 Task: Change the margins to default.
Action: Mouse moved to (47, 73)
Screenshot: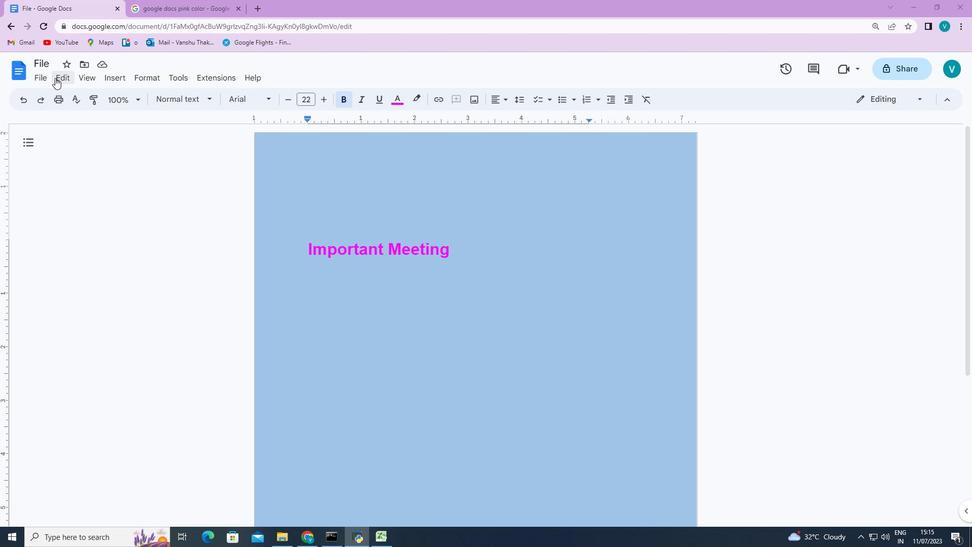 
Action: Mouse pressed left at (47, 73)
Screenshot: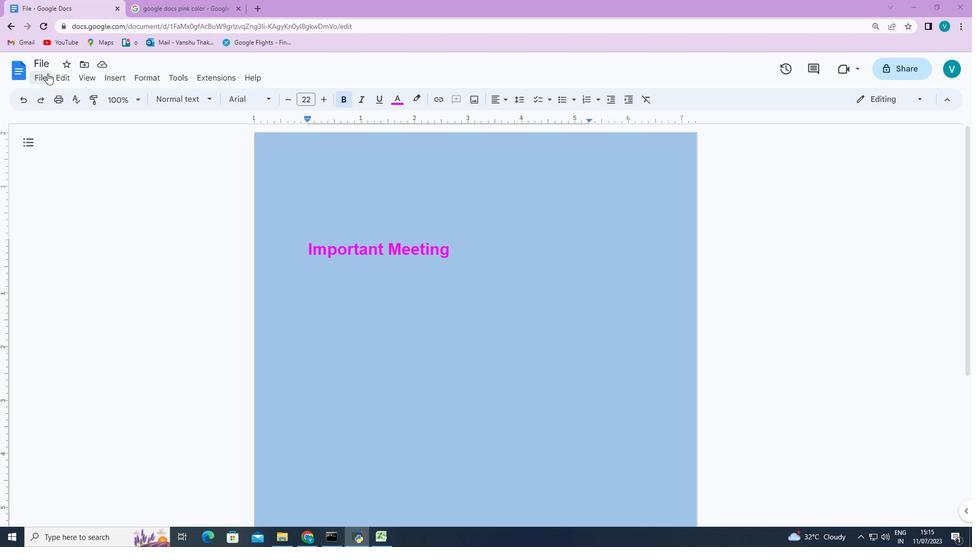 
Action: Mouse moved to (85, 398)
Screenshot: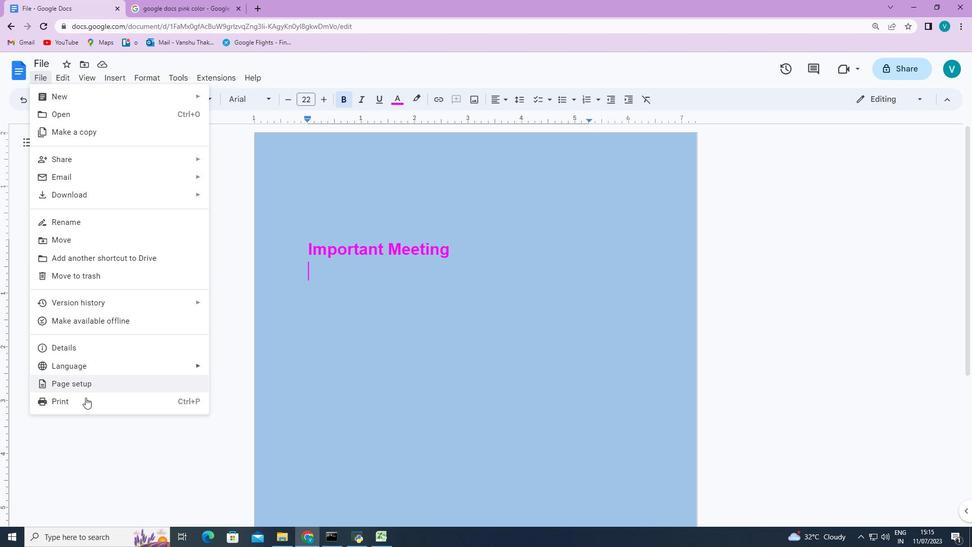 
Action: Mouse pressed left at (85, 398)
Screenshot: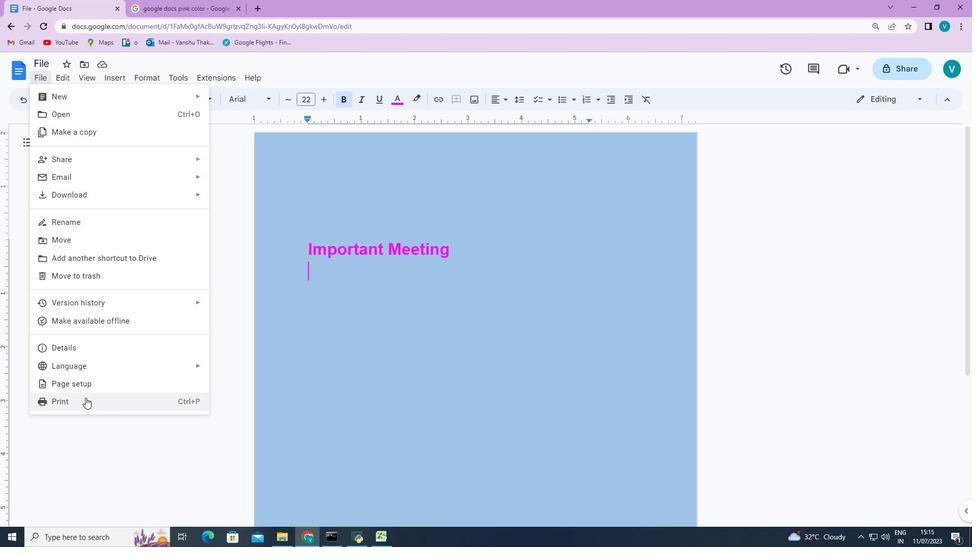 
Action: Mouse moved to (757, 163)
Screenshot: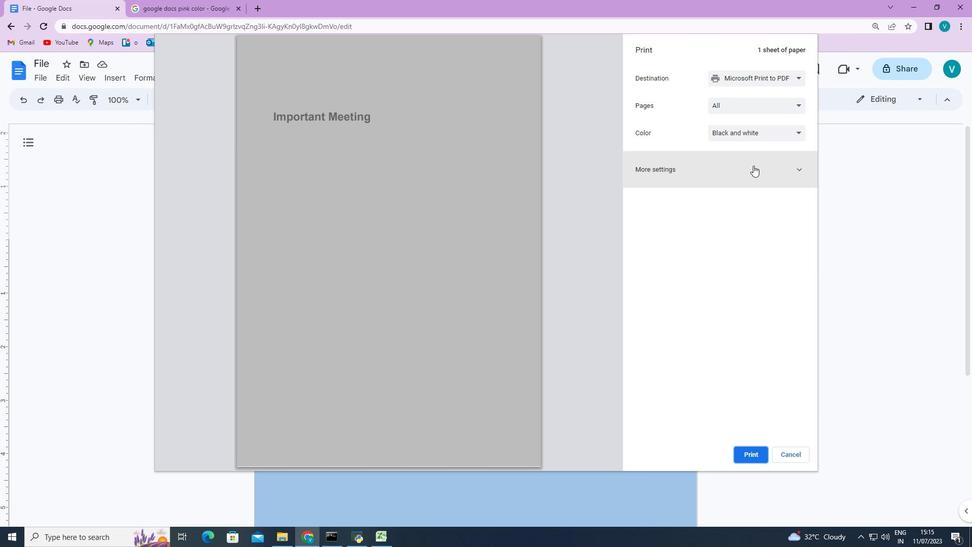 
Action: Mouse pressed left at (757, 163)
Screenshot: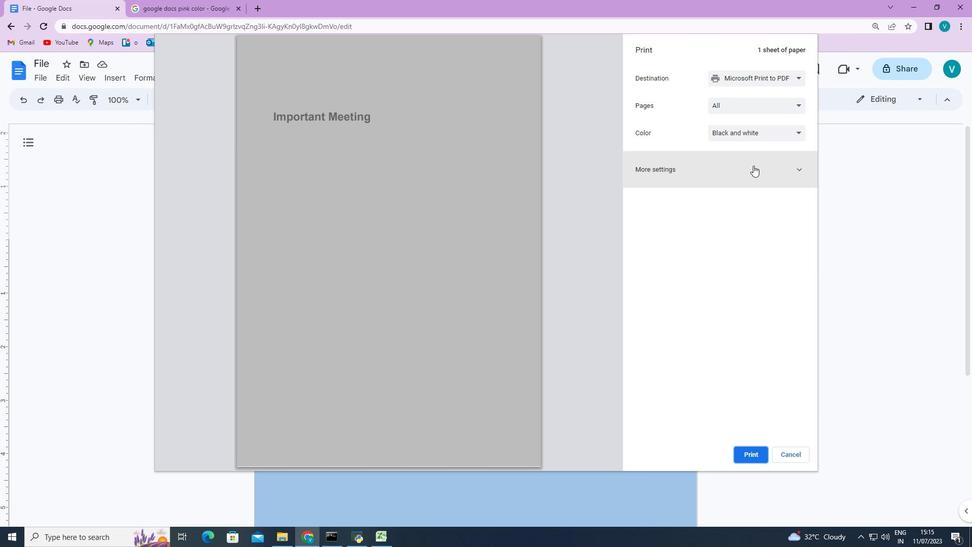 
Action: Mouse moved to (791, 259)
Screenshot: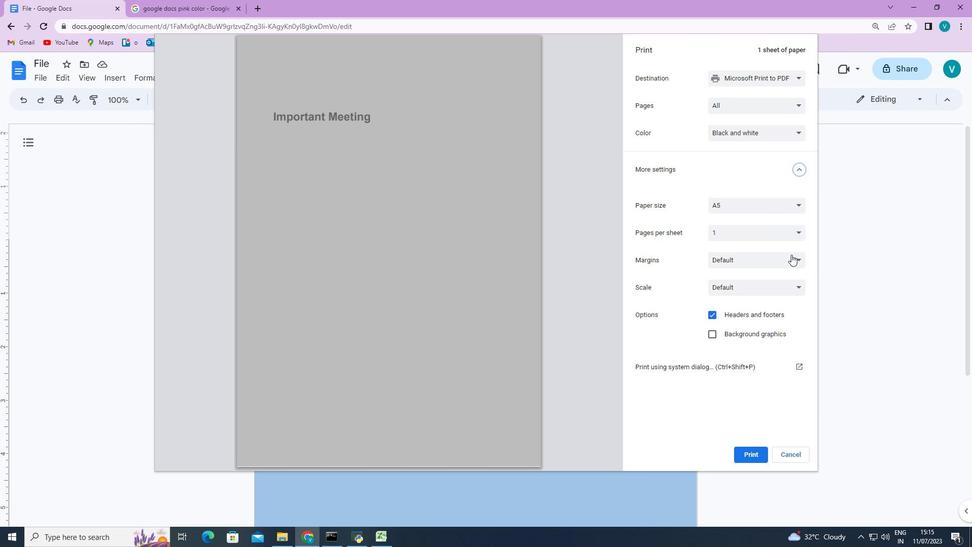 
Action: Mouse pressed left at (791, 259)
Screenshot: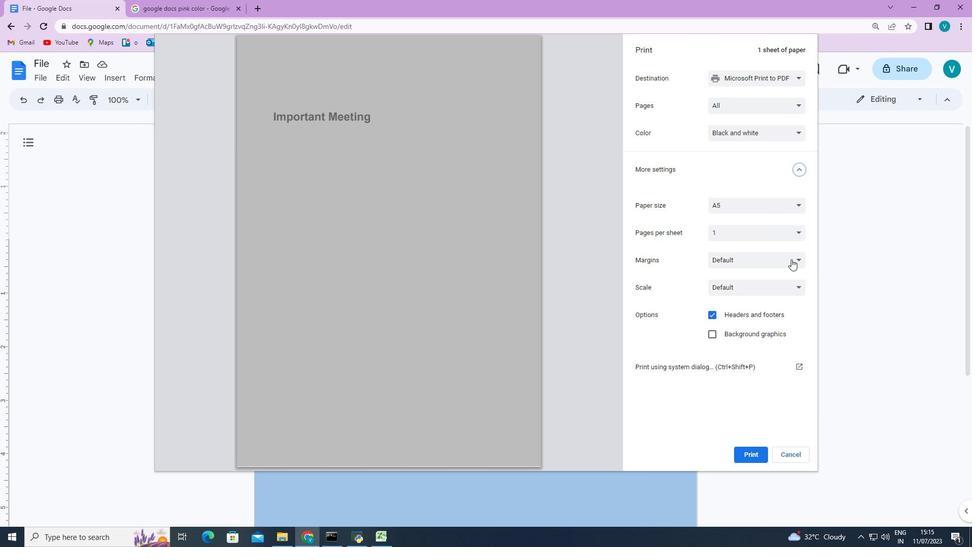 
Action: Mouse moved to (768, 273)
Screenshot: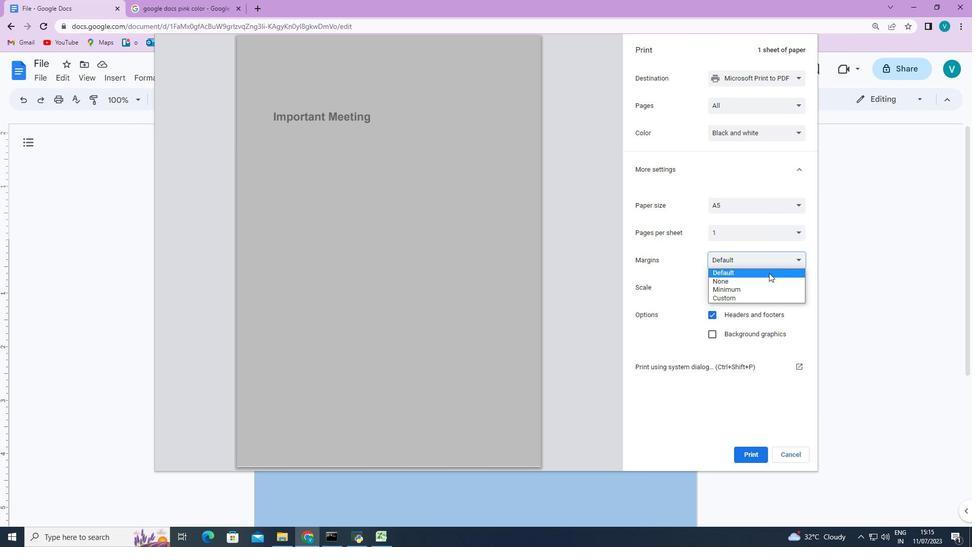 
Action: Mouse pressed left at (768, 273)
Screenshot: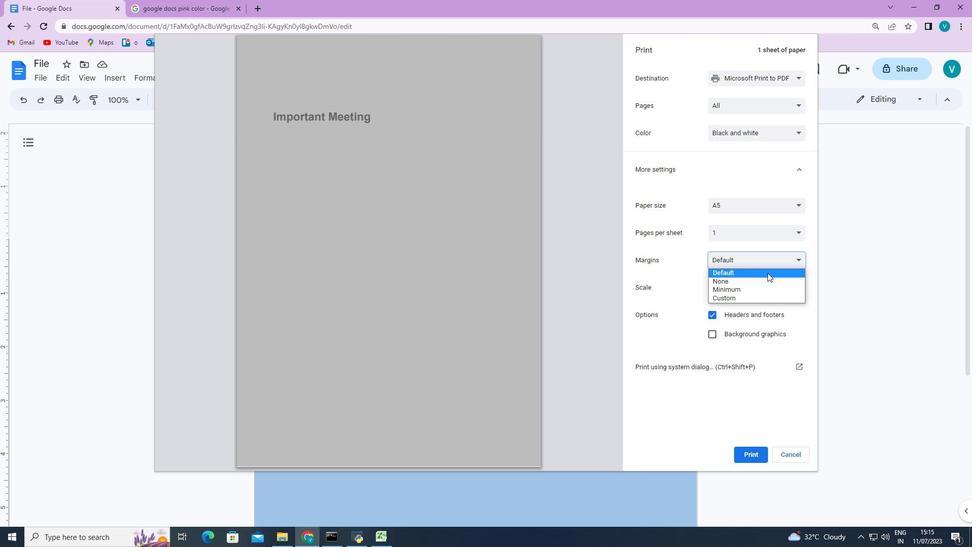 
